 Task: Create a due date automation trigger when advanced on, on the monday of the week before a card is due add dates with an overdue due date at 11:00 AM.
Action: Mouse moved to (946, 79)
Screenshot: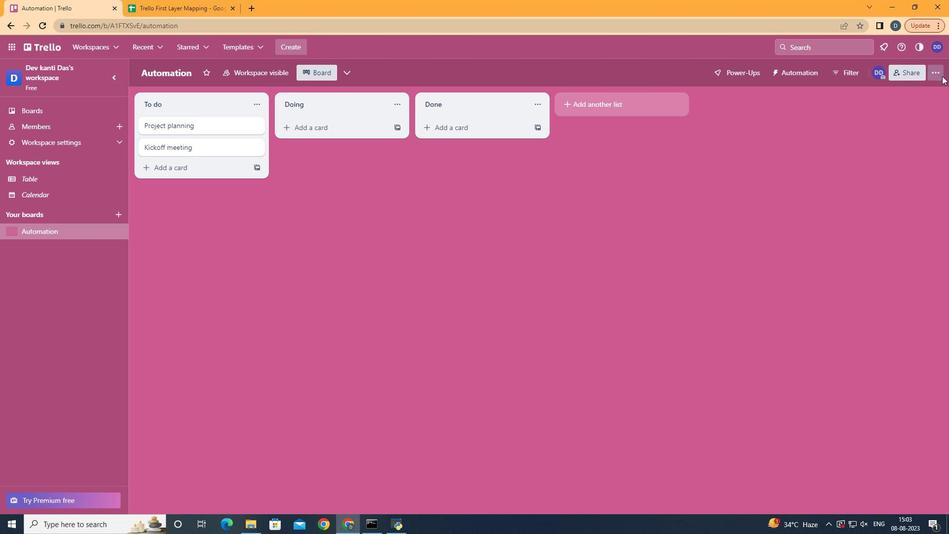 
Action: Mouse pressed left at (946, 79)
Screenshot: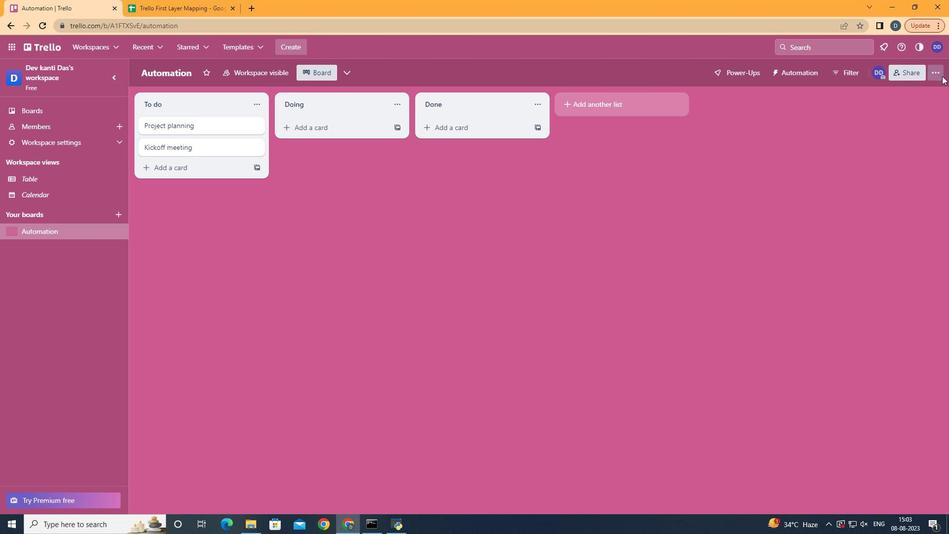 
Action: Mouse moved to (877, 214)
Screenshot: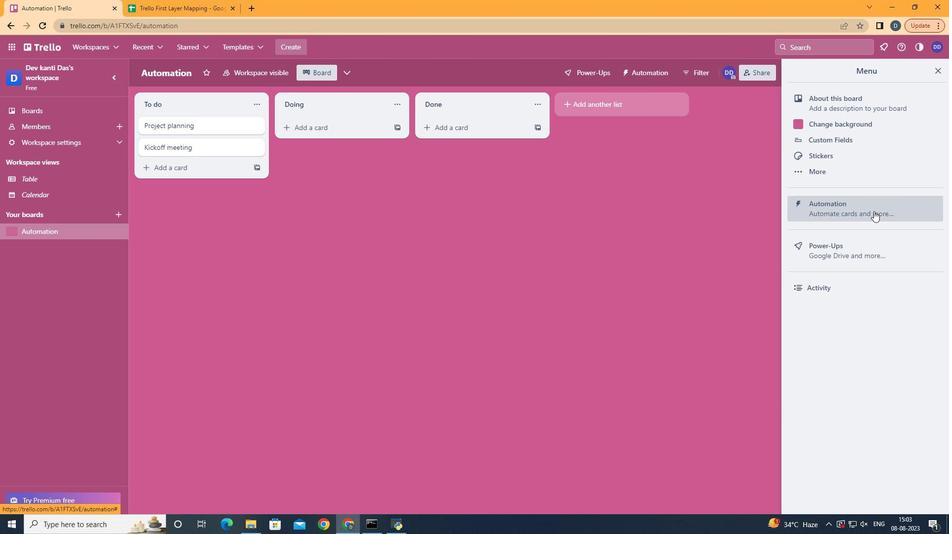 
Action: Mouse pressed left at (877, 214)
Screenshot: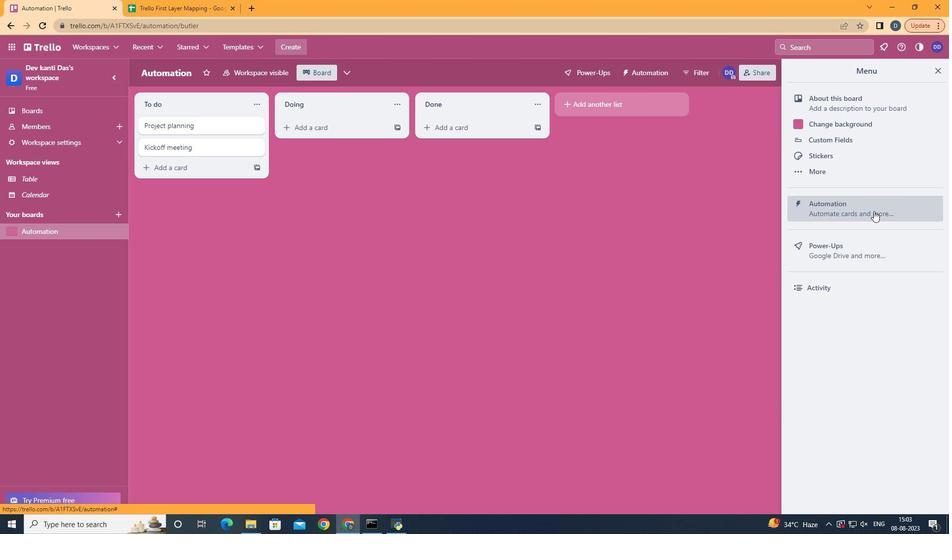 
Action: Mouse moved to (175, 204)
Screenshot: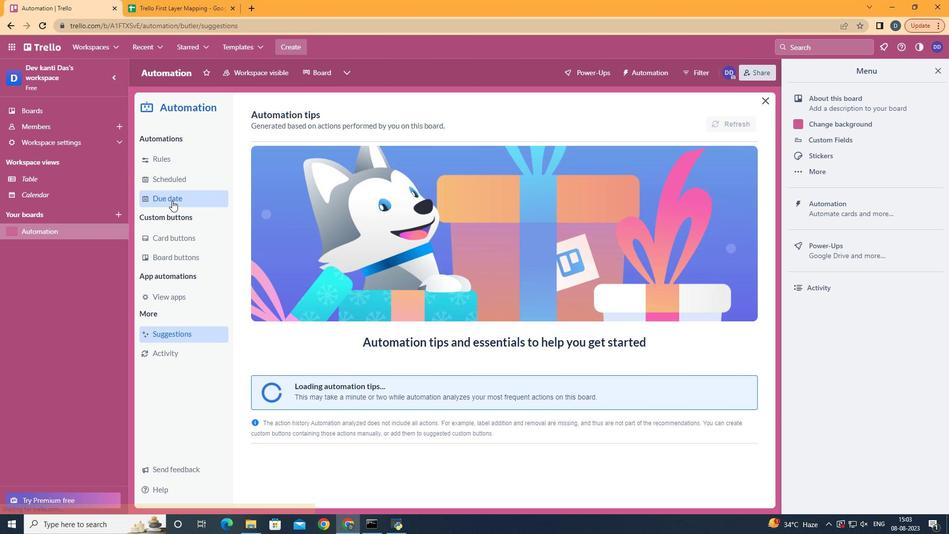 
Action: Mouse pressed left at (175, 204)
Screenshot: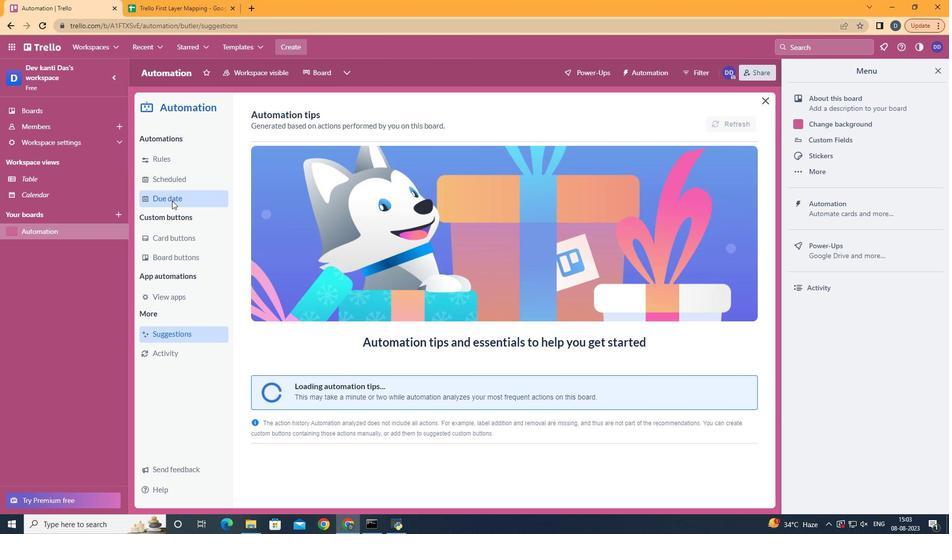 
Action: Mouse moved to (706, 123)
Screenshot: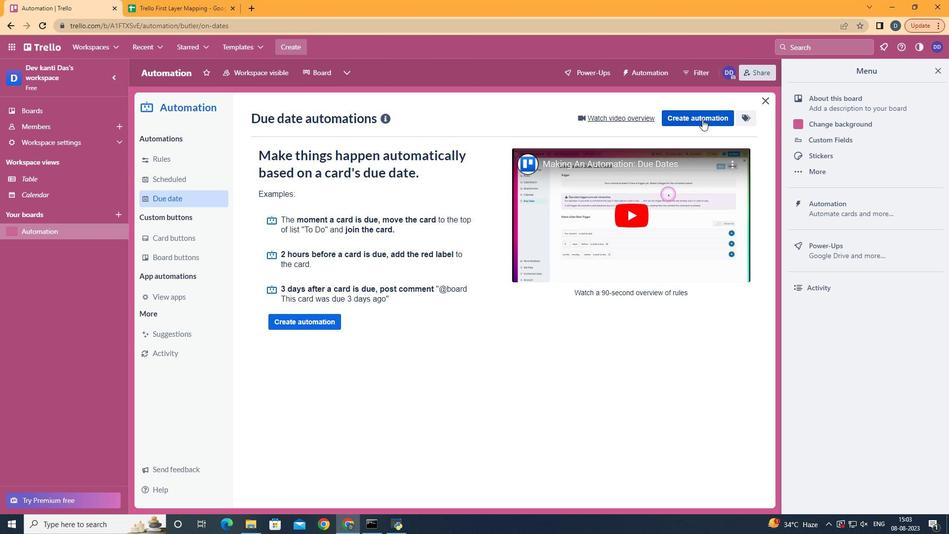 
Action: Mouse pressed left at (706, 123)
Screenshot: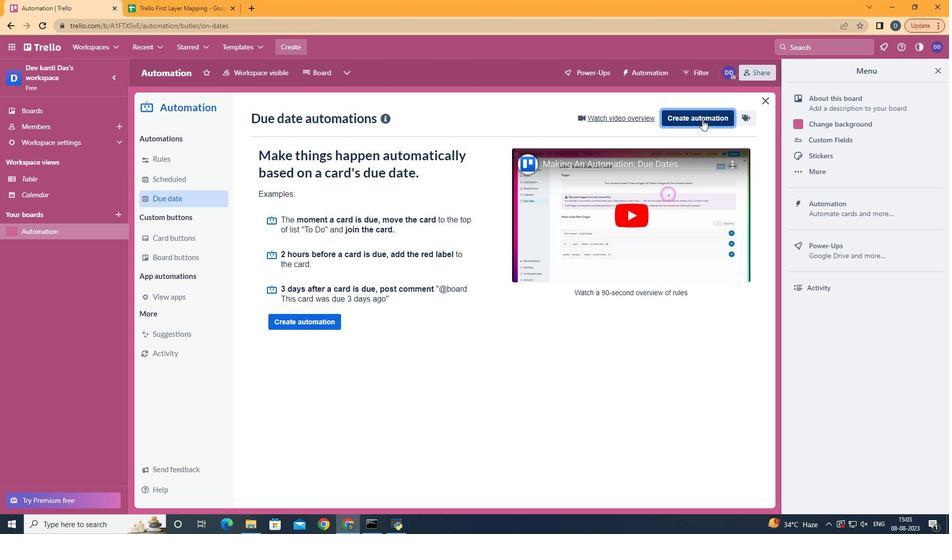 
Action: Mouse moved to (507, 215)
Screenshot: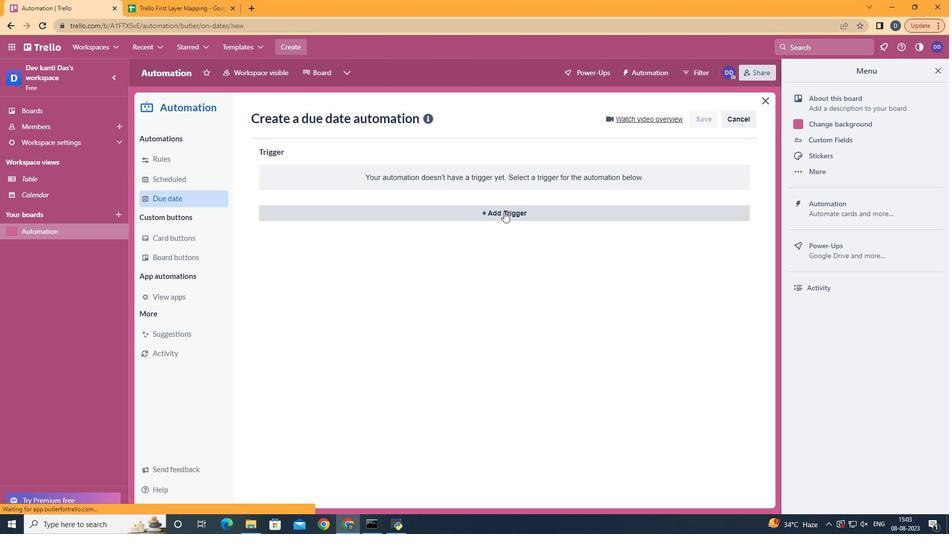 
Action: Mouse pressed left at (507, 215)
Screenshot: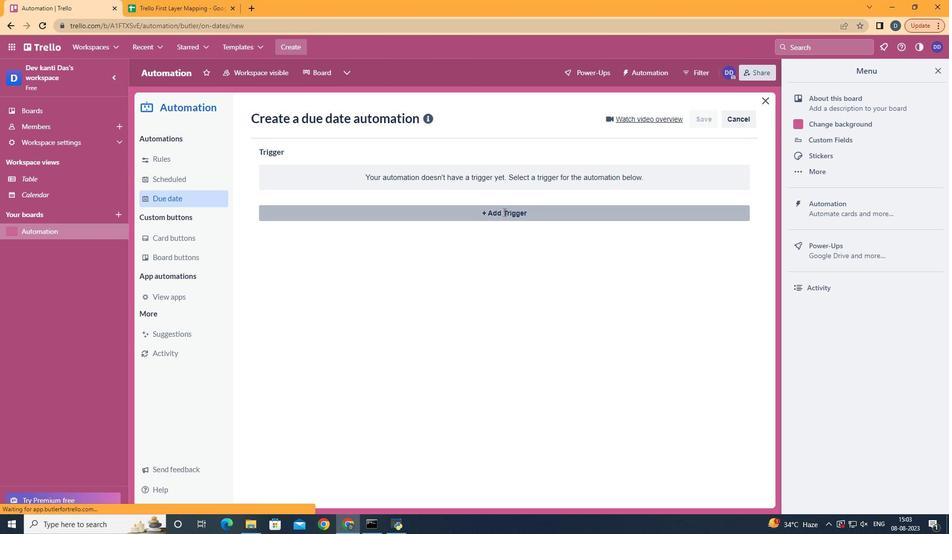 
Action: Mouse moved to (340, 255)
Screenshot: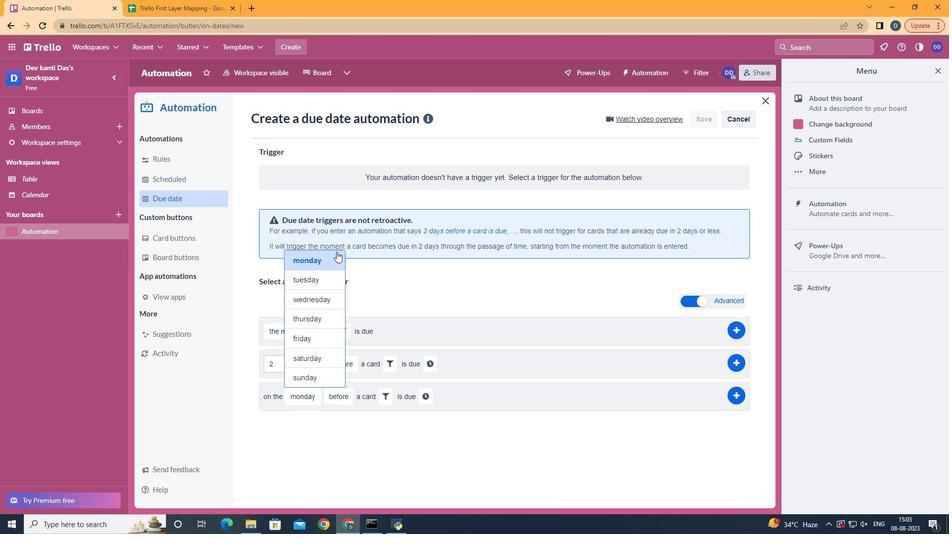 
Action: Mouse pressed left at (340, 255)
Screenshot: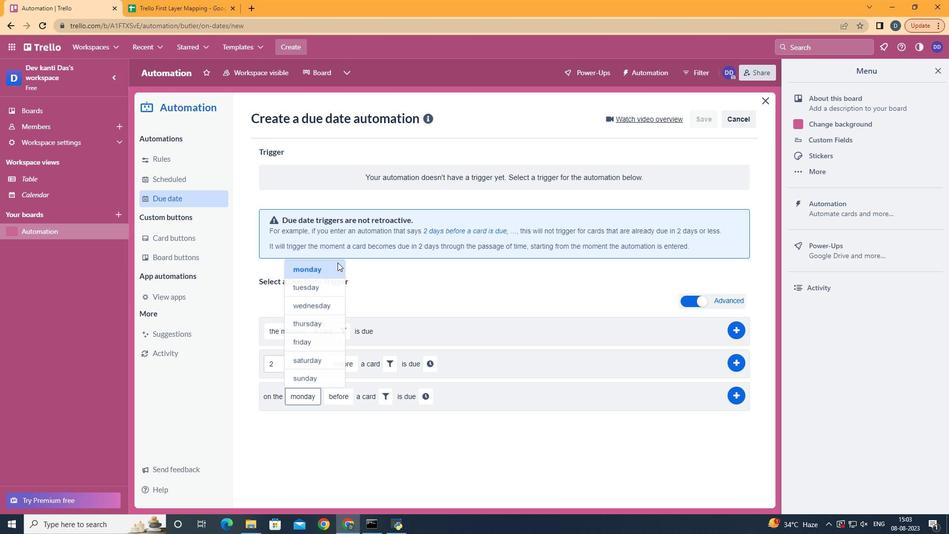 
Action: Mouse moved to (349, 471)
Screenshot: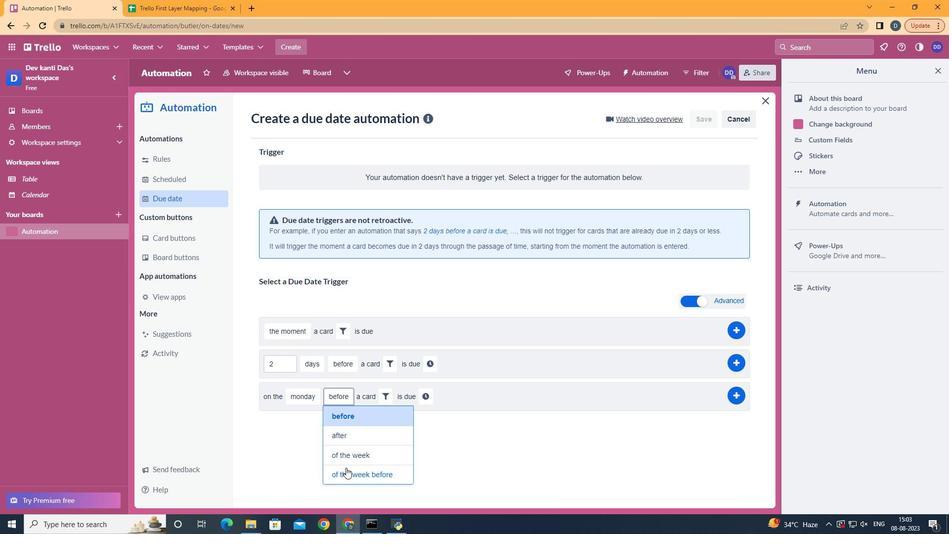 
Action: Mouse pressed left at (349, 471)
Screenshot: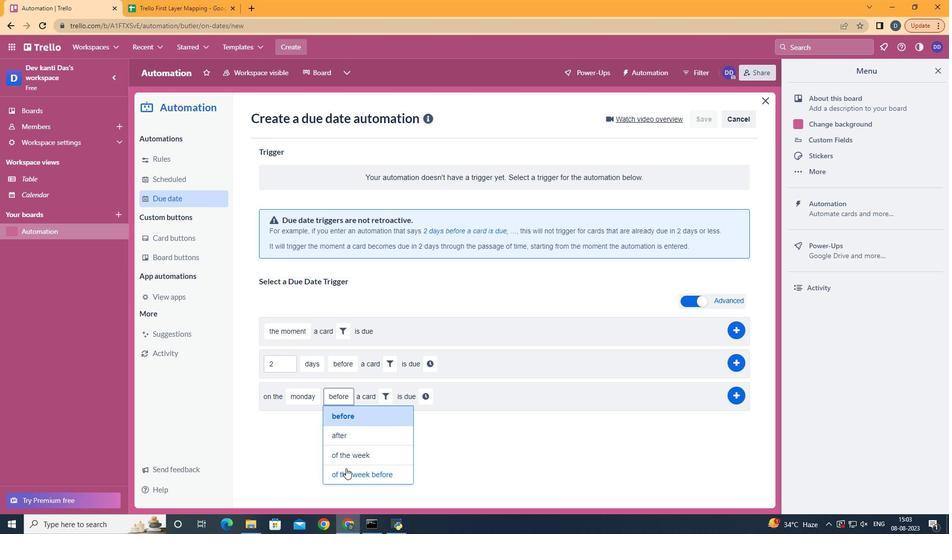 
Action: Mouse moved to (427, 398)
Screenshot: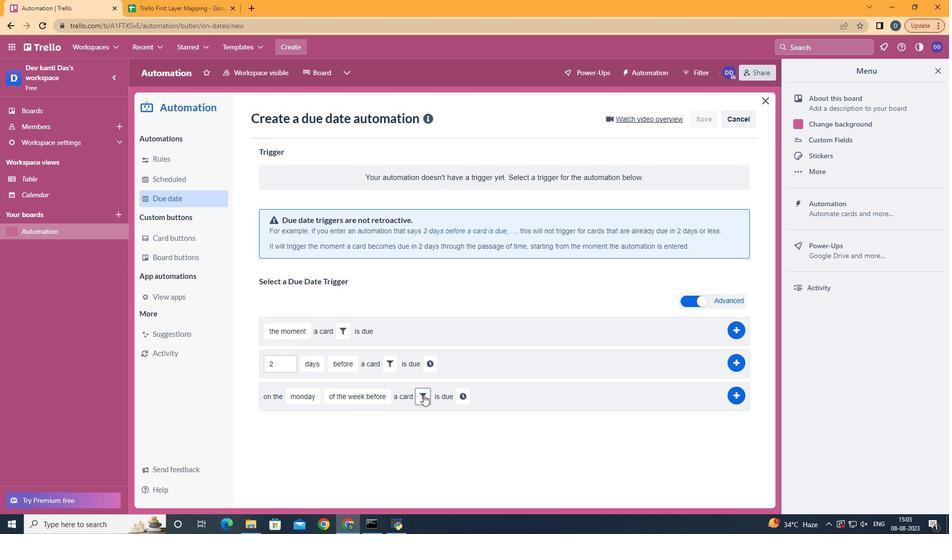 
Action: Mouse pressed left at (427, 398)
Screenshot: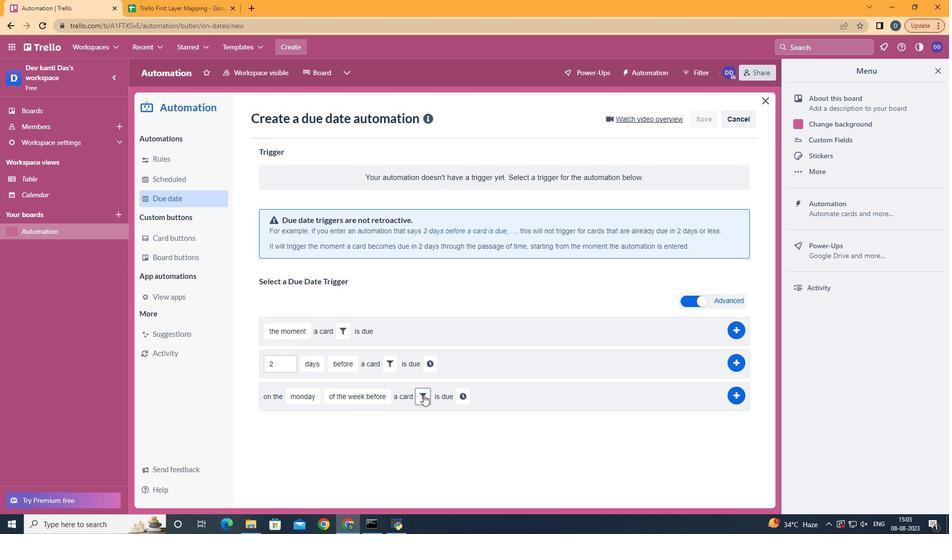 
Action: Mouse moved to (474, 435)
Screenshot: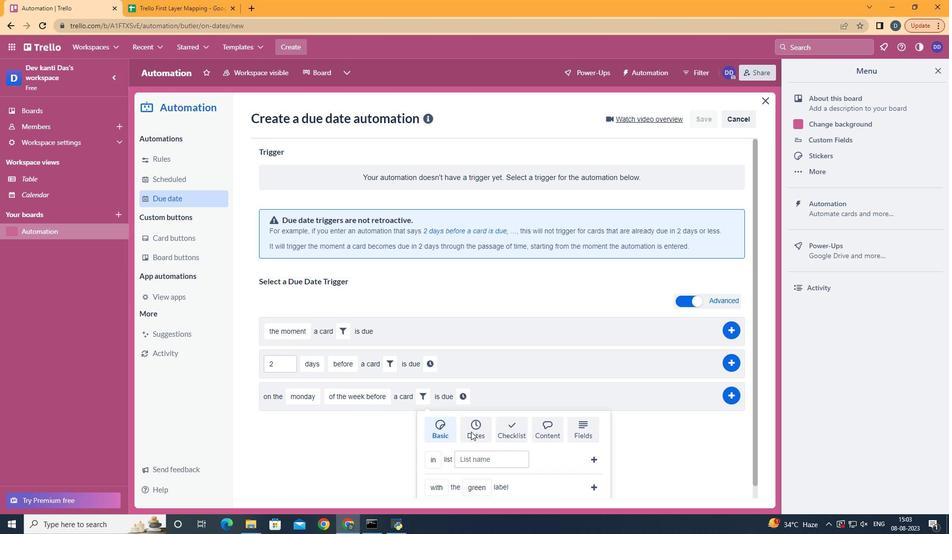 
Action: Mouse pressed left at (474, 435)
Screenshot: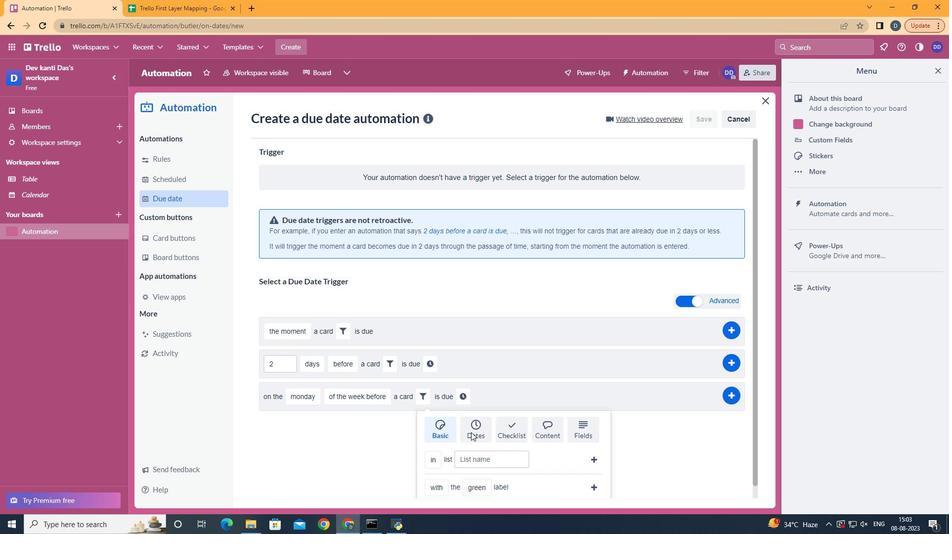 
Action: Mouse moved to (474, 435)
Screenshot: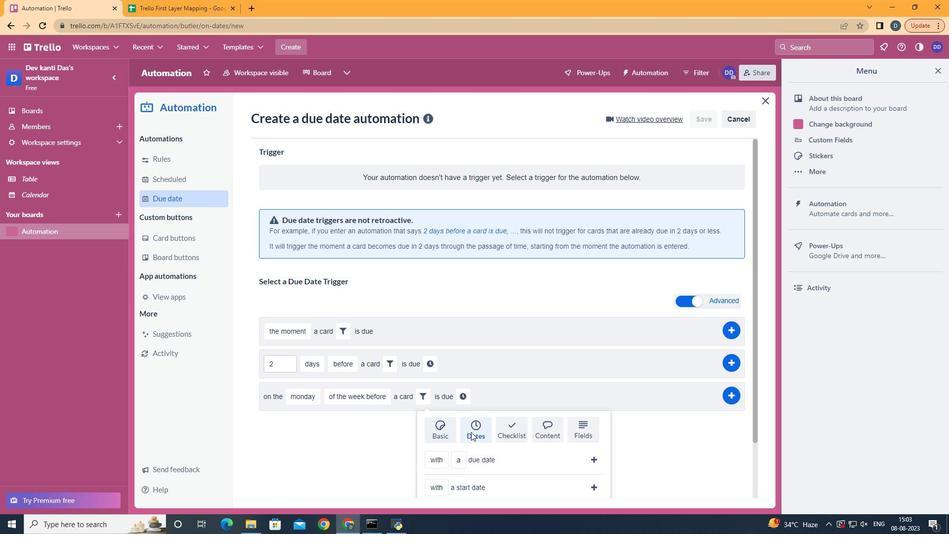 
Action: Mouse scrolled (474, 435) with delta (0, 0)
Screenshot: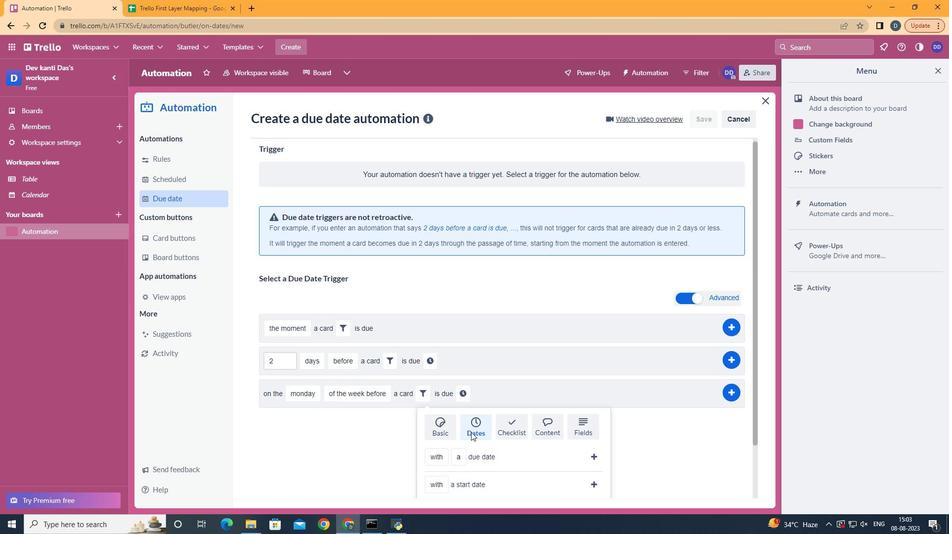 
Action: Mouse scrolled (474, 435) with delta (0, 0)
Screenshot: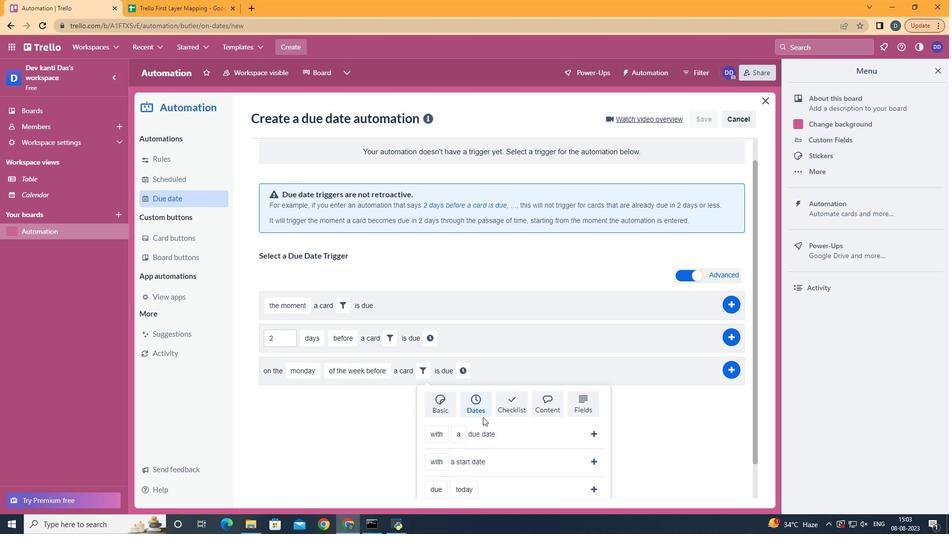 
Action: Mouse scrolled (474, 435) with delta (0, 0)
Screenshot: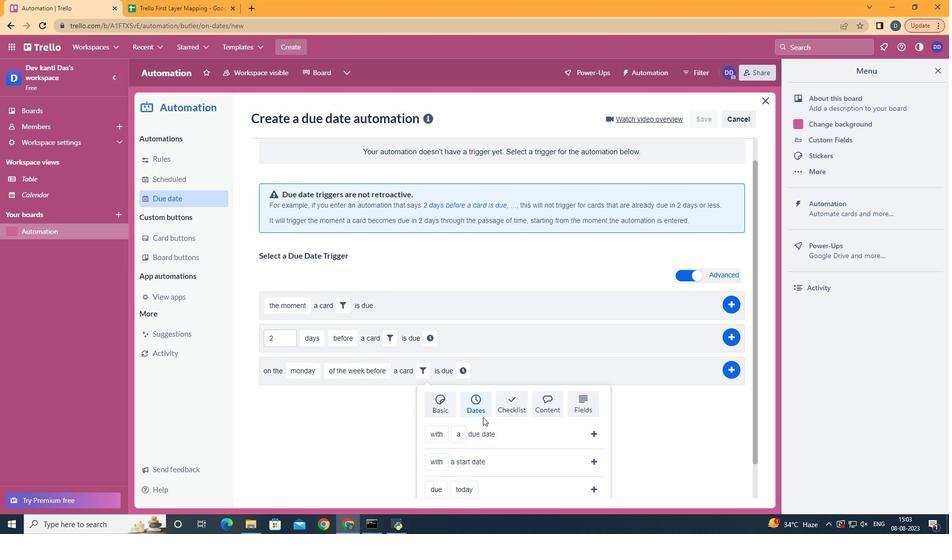 
Action: Mouse moved to (444, 413)
Screenshot: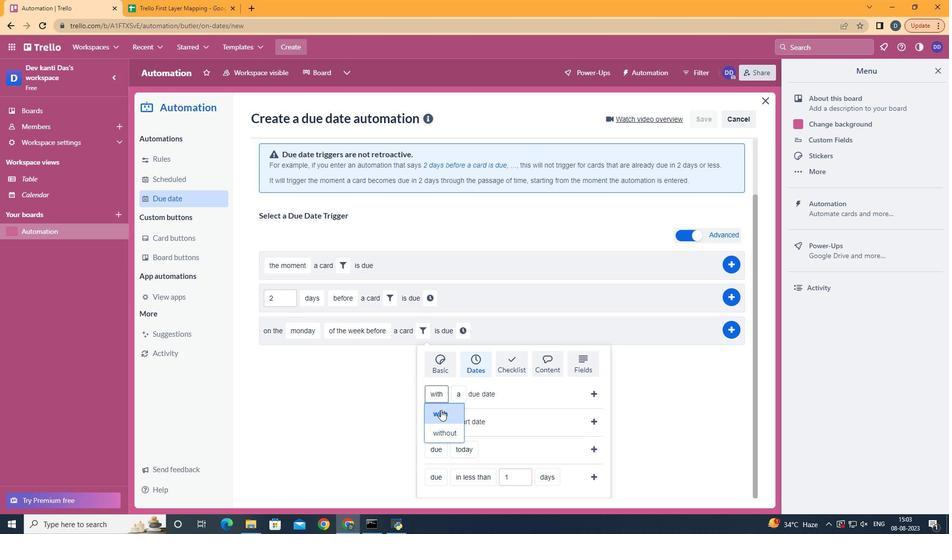 
Action: Mouse pressed left at (444, 413)
Screenshot: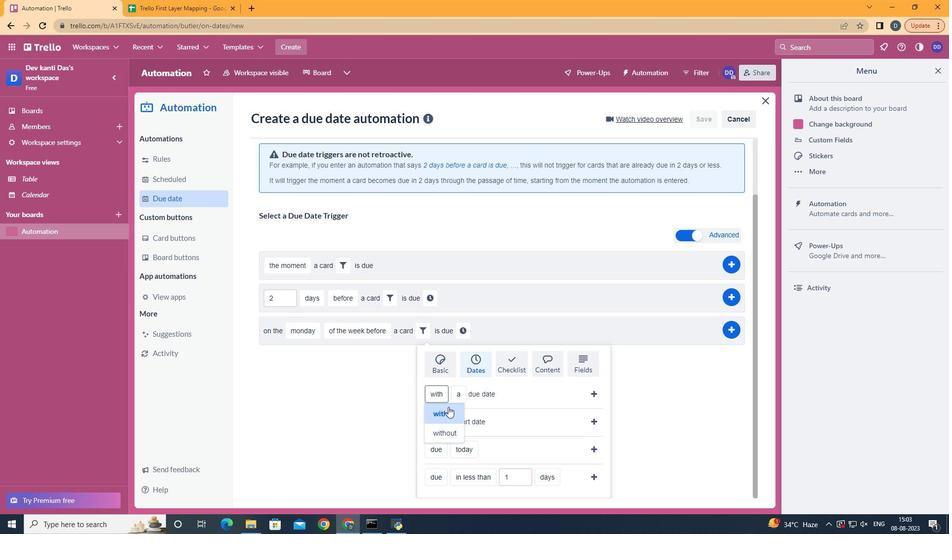 
Action: Mouse moved to (479, 472)
Screenshot: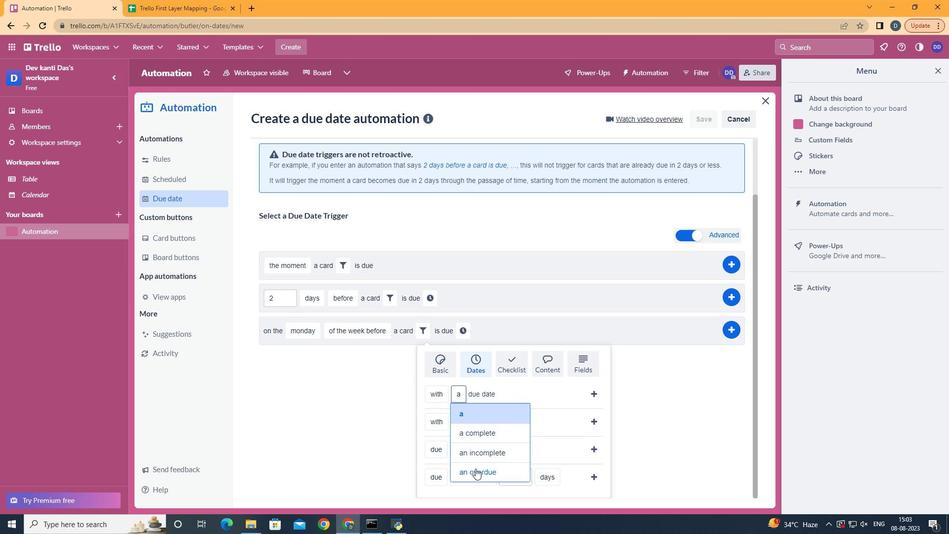 
Action: Mouse pressed left at (479, 472)
Screenshot: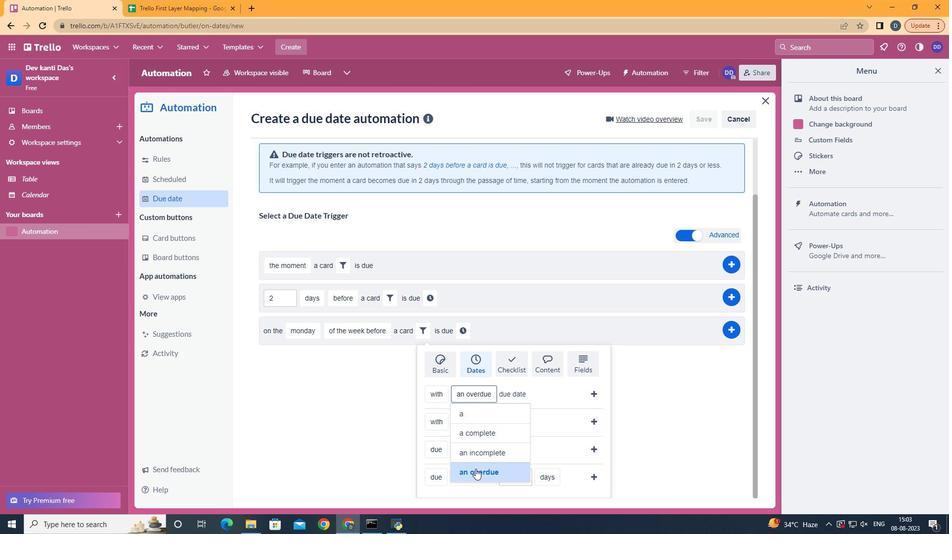 
Action: Mouse moved to (602, 400)
Screenshot: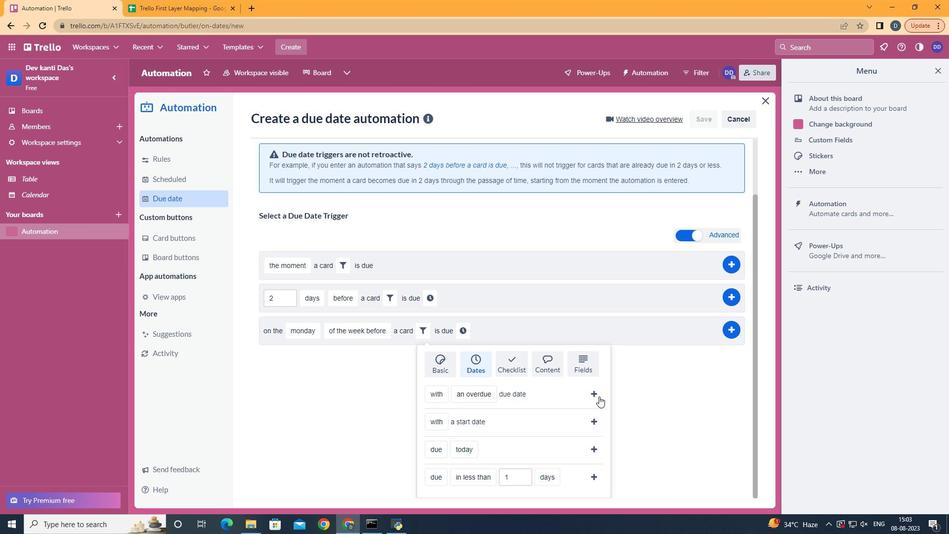 
Action: Mouse pressed left at (602, 400)
Screenshot: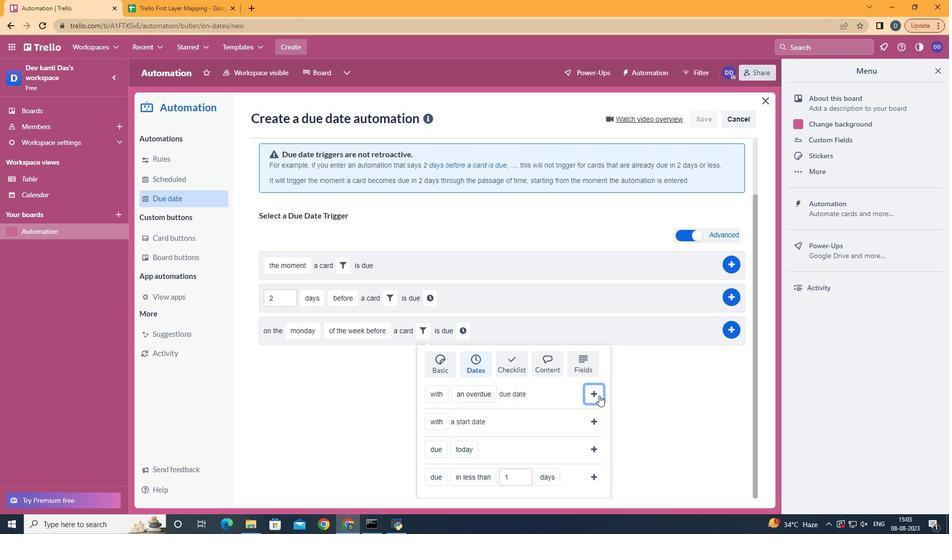 
Action: Mouse moved to (565, 404)
Screenshot: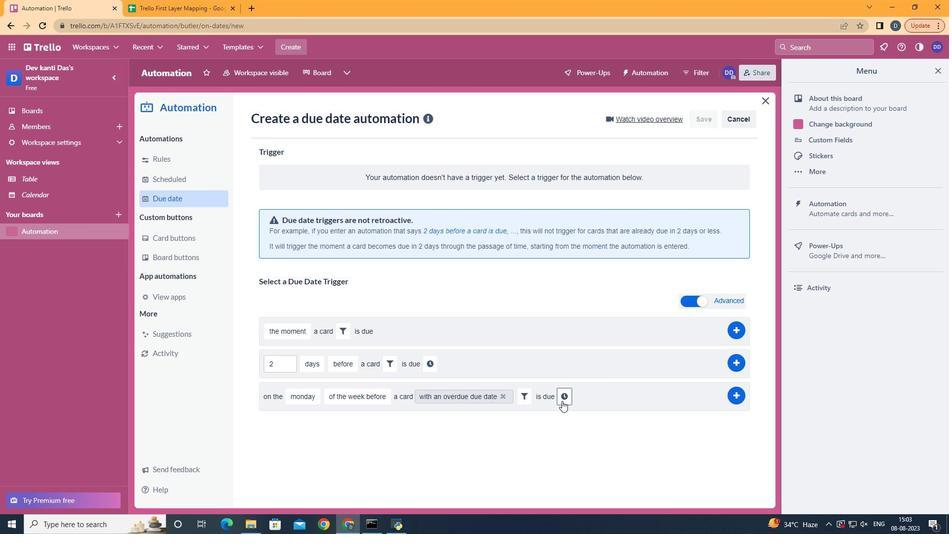 
Action: Mouse pressed left at (565, 404)
Screenshot: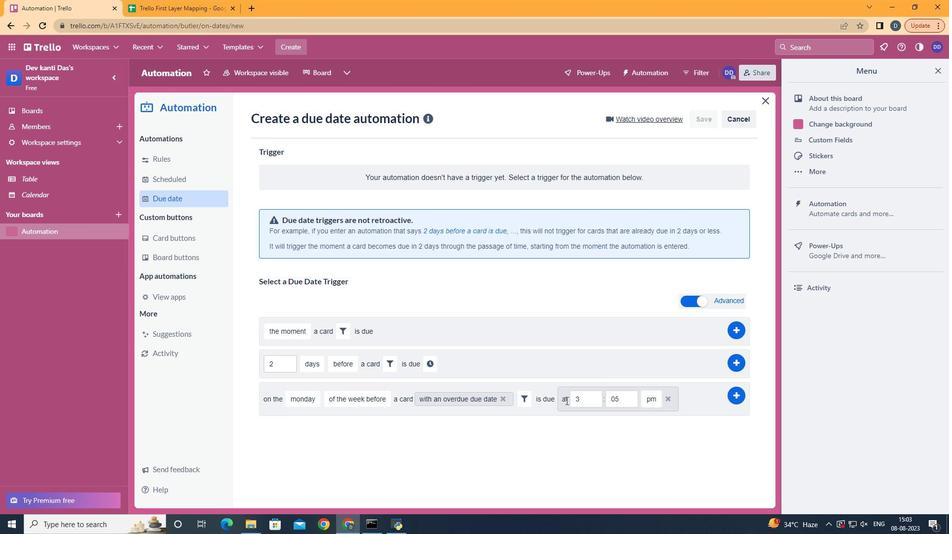 
Action: Mouse moved to (591, 400)
Screenshot: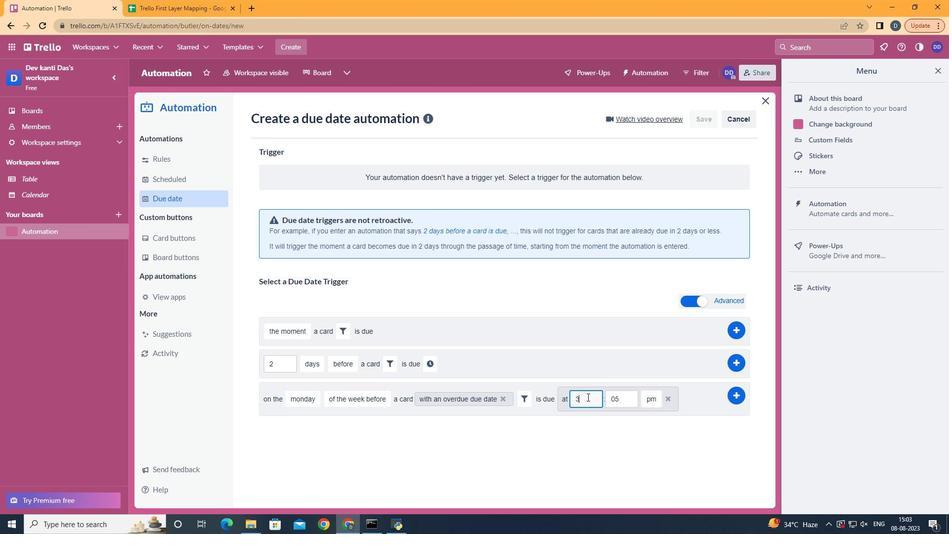 
Action: Mouse pressed left at (590, 400)
Screenshot: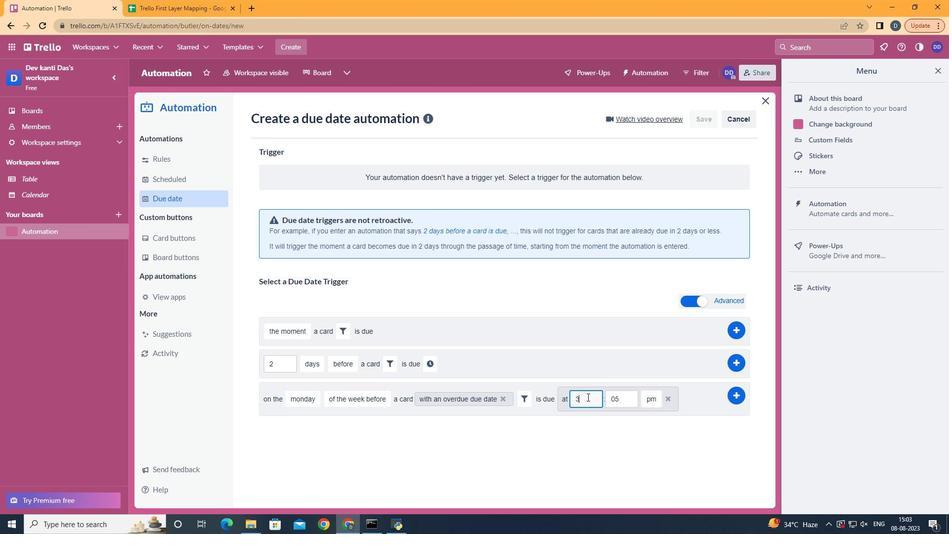 
Action: Key pressed <Key.backspace>11
Screenshot: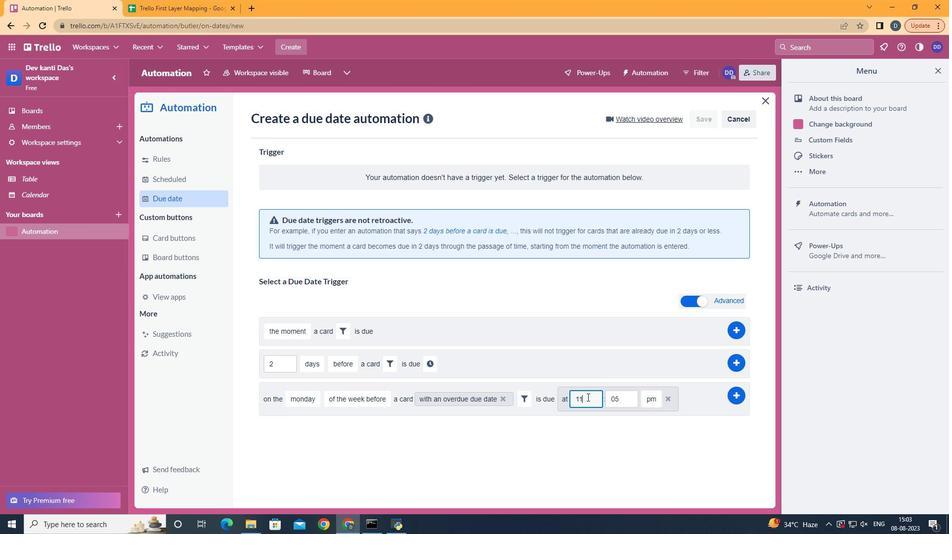 
Action: Mouse moved to (640, 404)
Screenshot: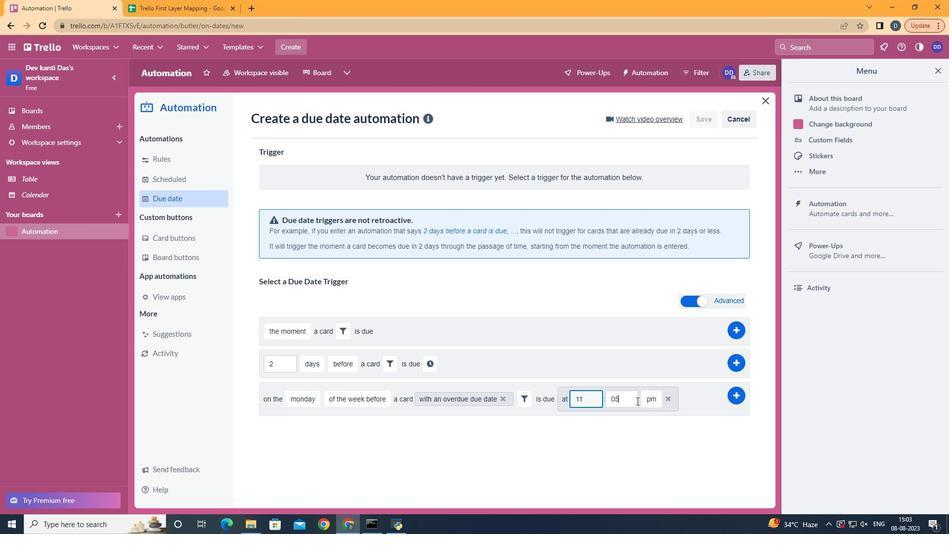 
Action: Mouse pressed left at (640, 404)
Screenshot: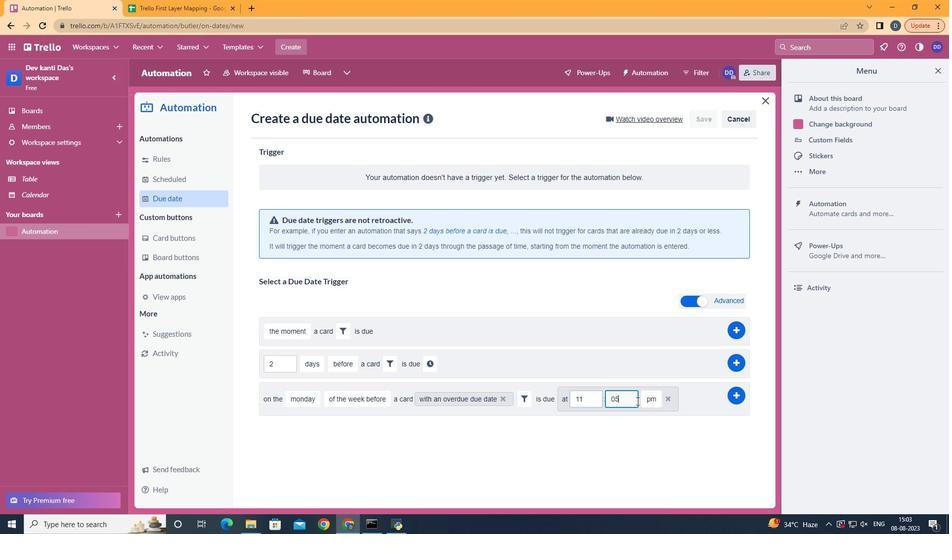 
Action: Key pressed <Key.backspace>0
Screenshot: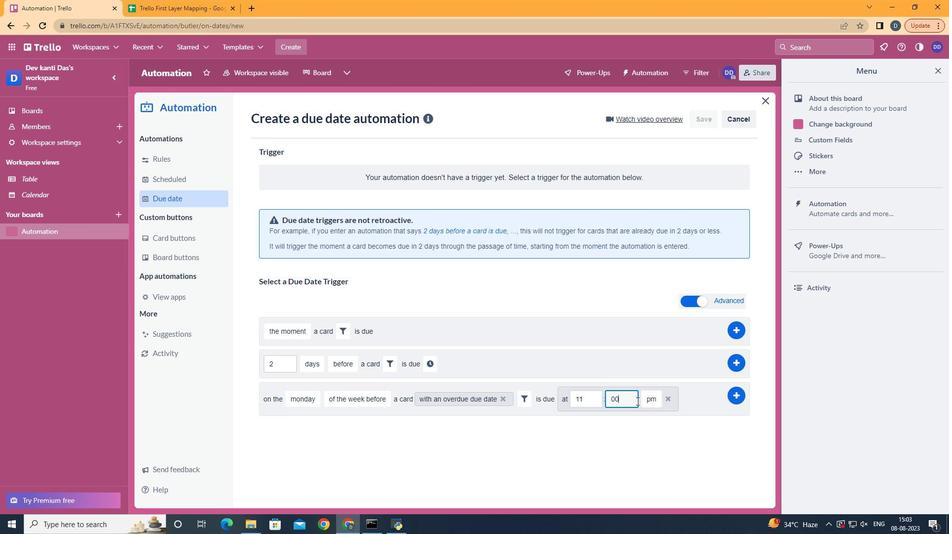 
Action: Mouse moved to (661, 421)
Screenshot: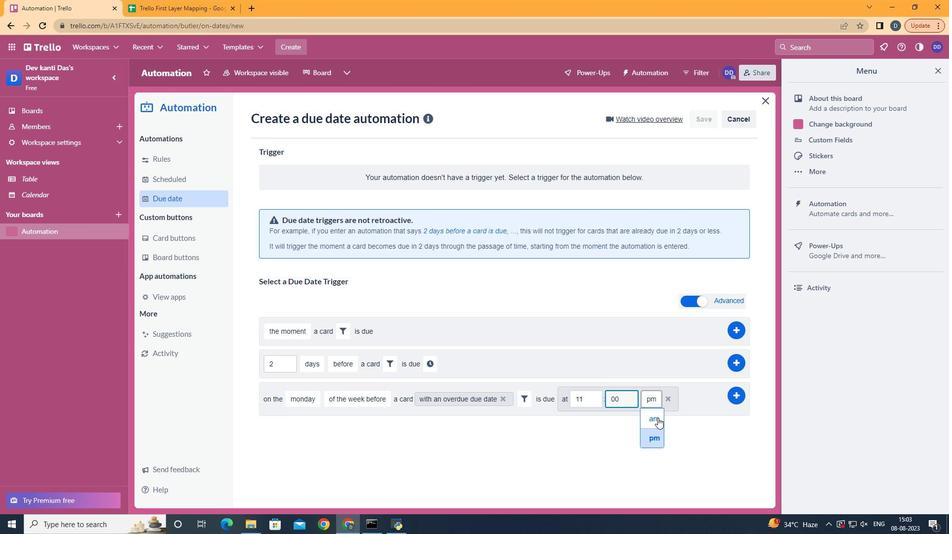 
Action: Mouse pressed left at (661, 421)
Screenshot: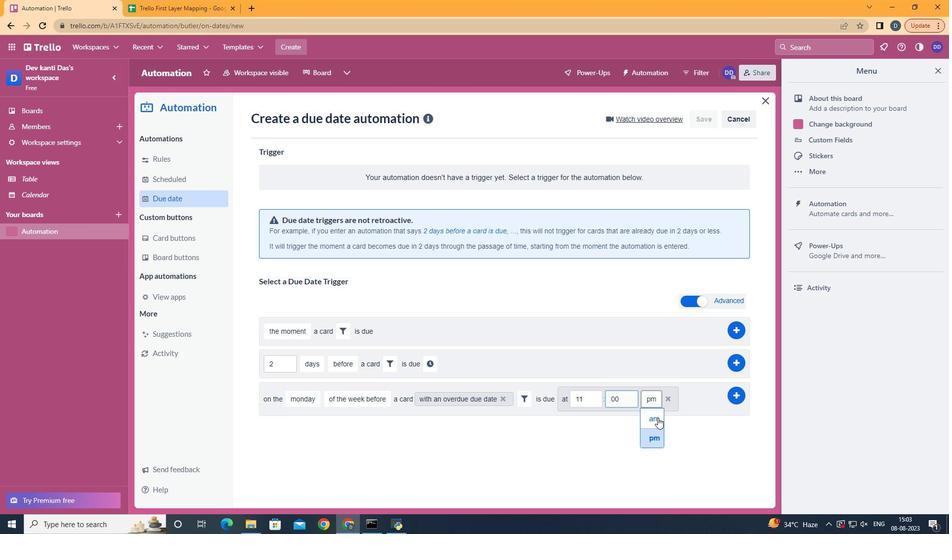 
Action: Mouse moved to (734, 402)
Screenshot: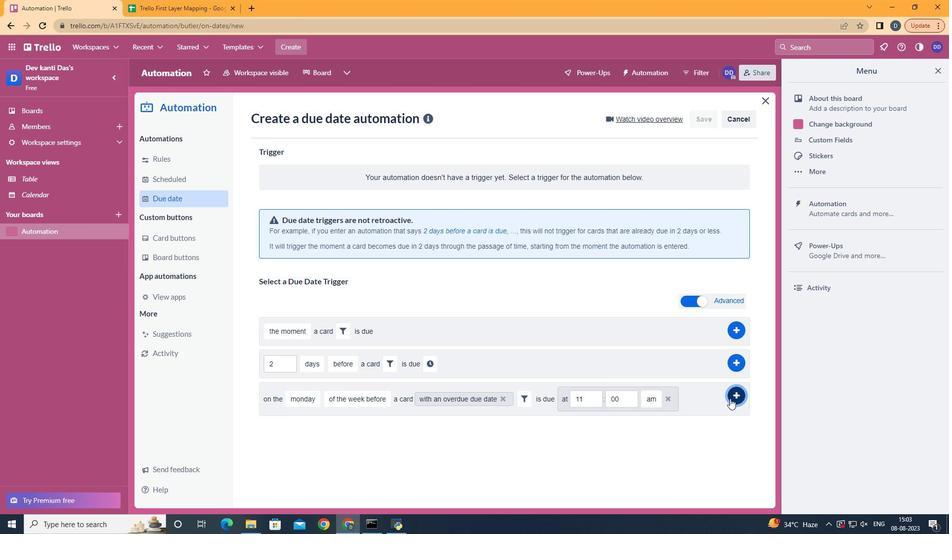
Action: Mouse pressed left at (734, 402)
Screenshot: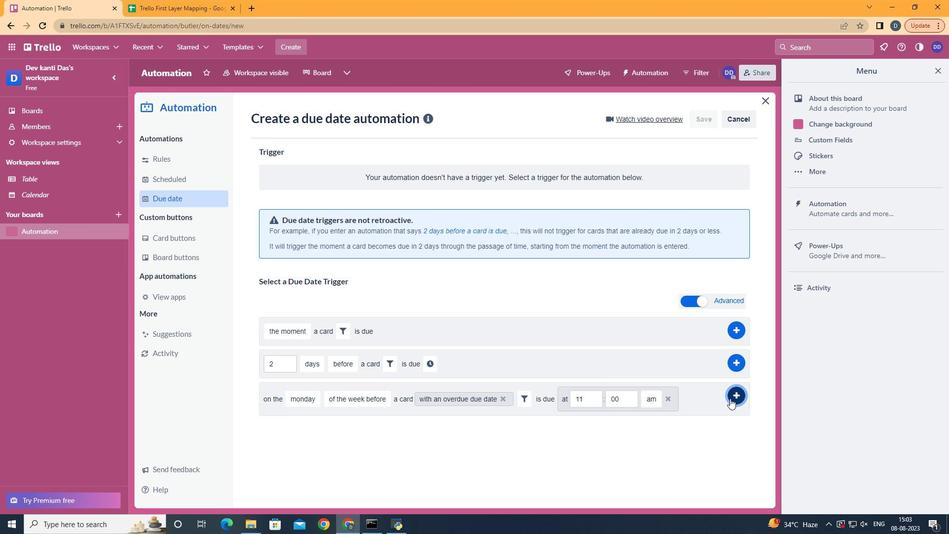 
Action: Mouse moved to (607, 207)
Screenshot: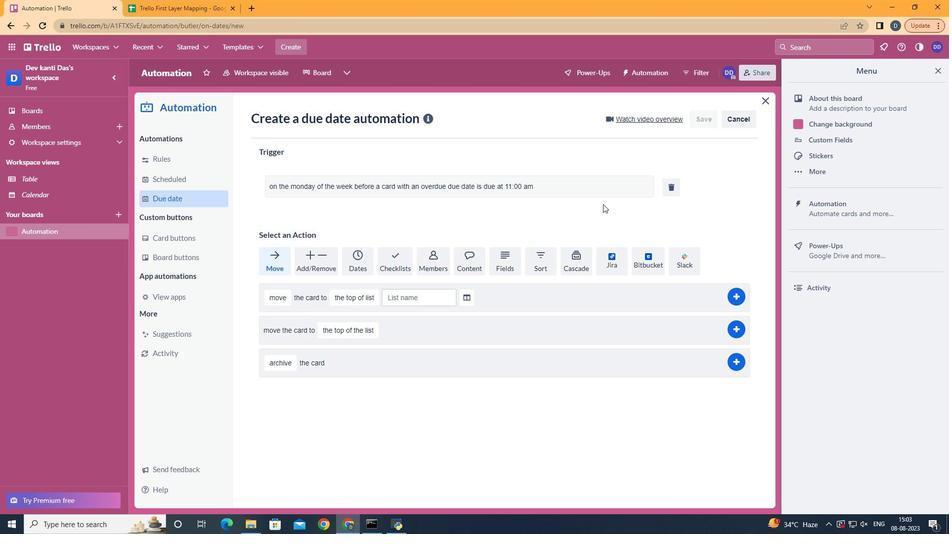 
